 Task: Off Easy Apply job.
Action: Mouse moved to (968, 149)
Screenshot: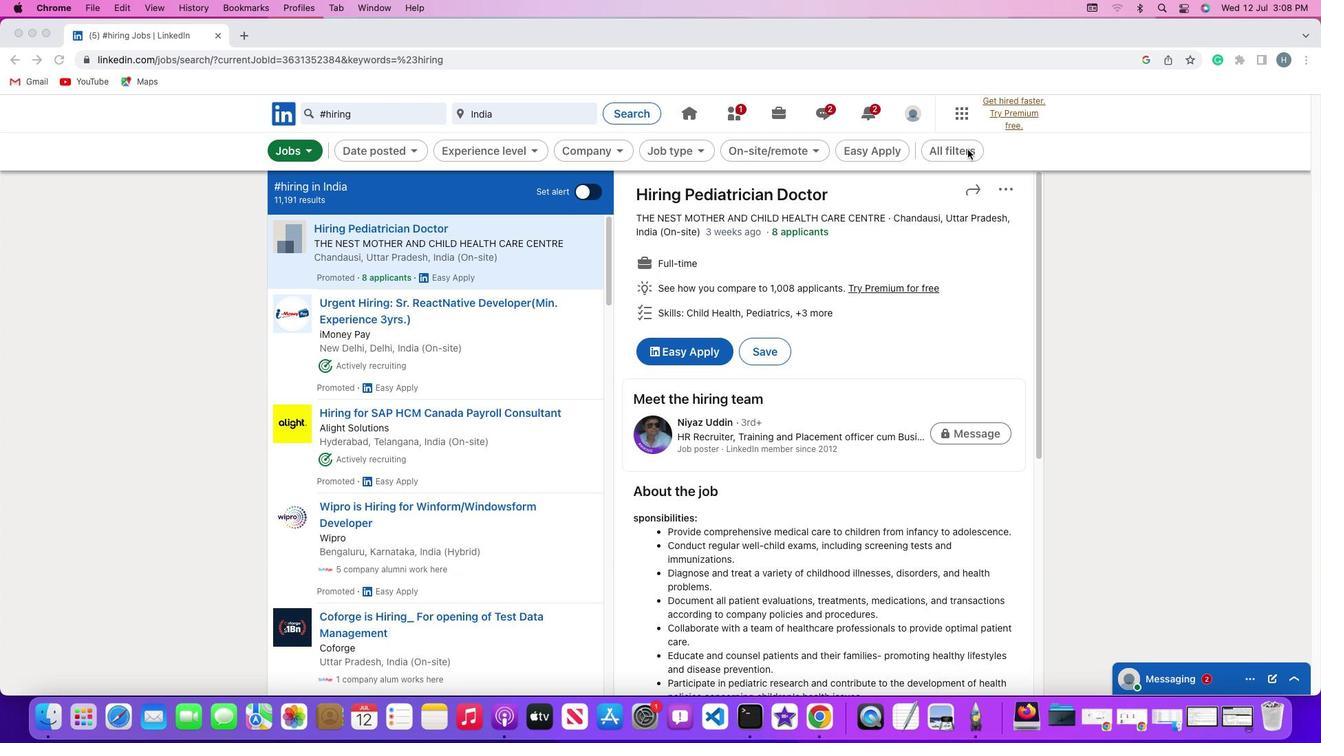 
Action: Mouse pressed left at (968, 149)
Screenshot: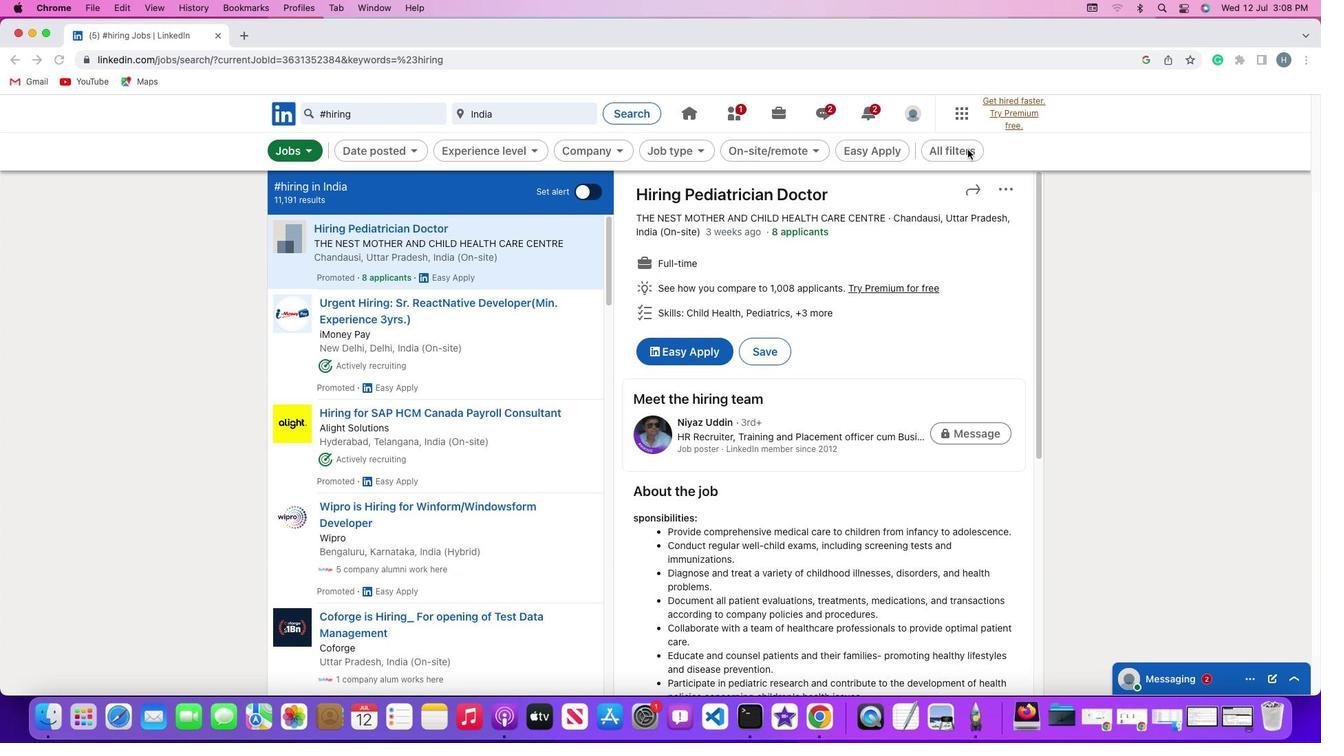 
Action: Mouse pressed left at (968, 149)
Screenshot: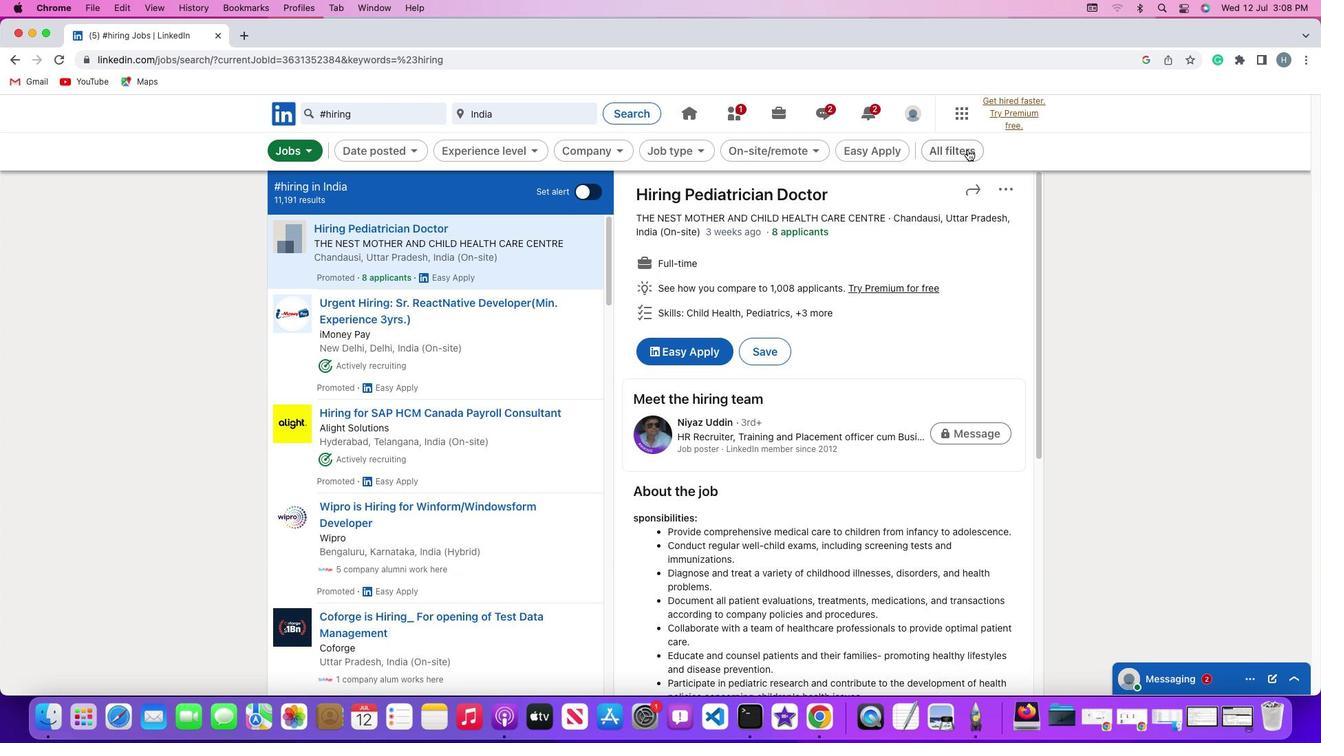 
Action: Mouse moved to (1112, 447)
Screenshot: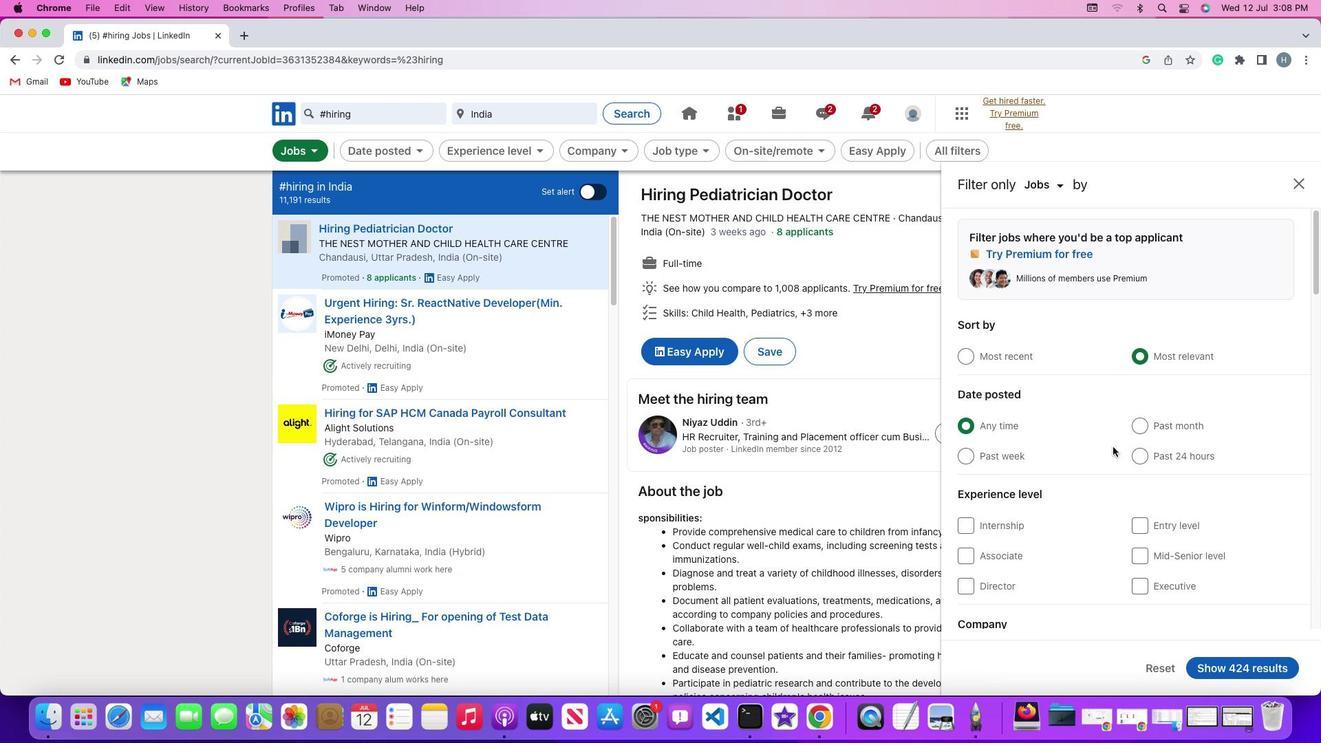 
Action: Mouse scrolled (1112, 447) with delta (0, 0)
Screenshot: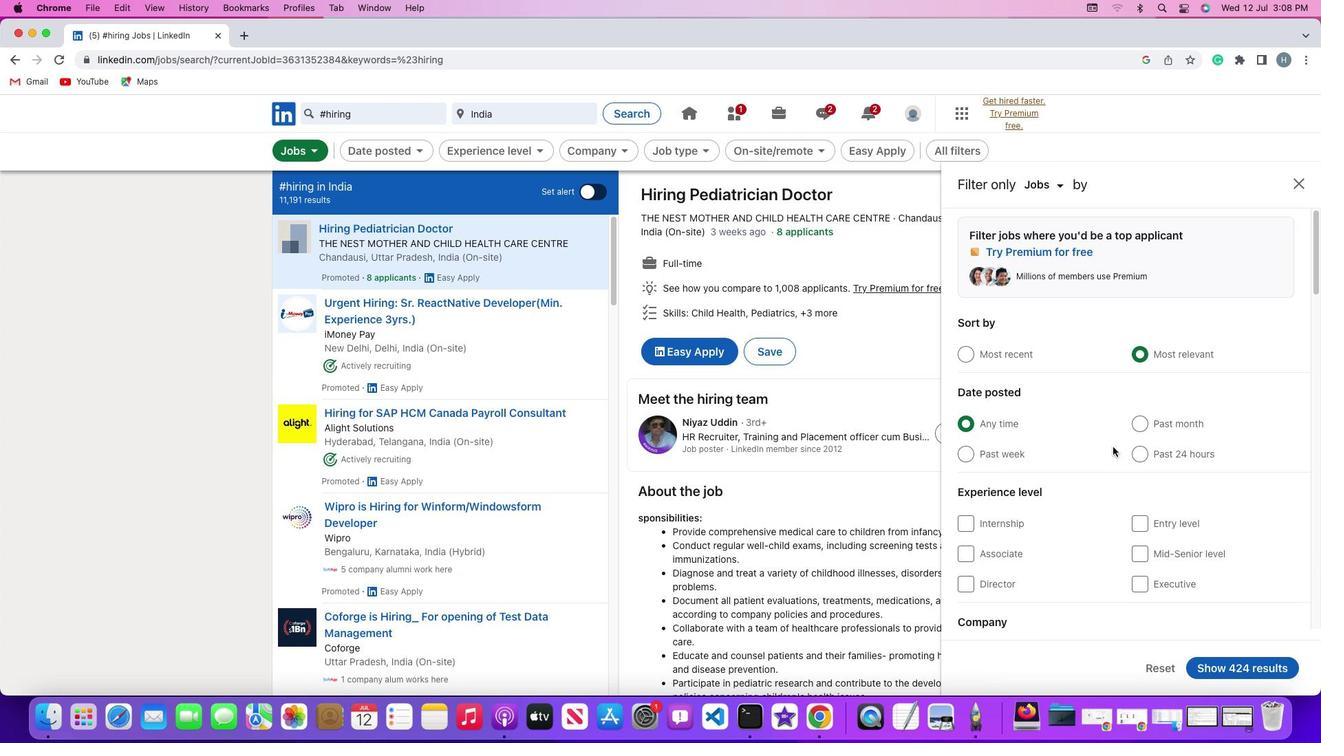 
Action: Mouse moved to (1112, 447)
Screenshot: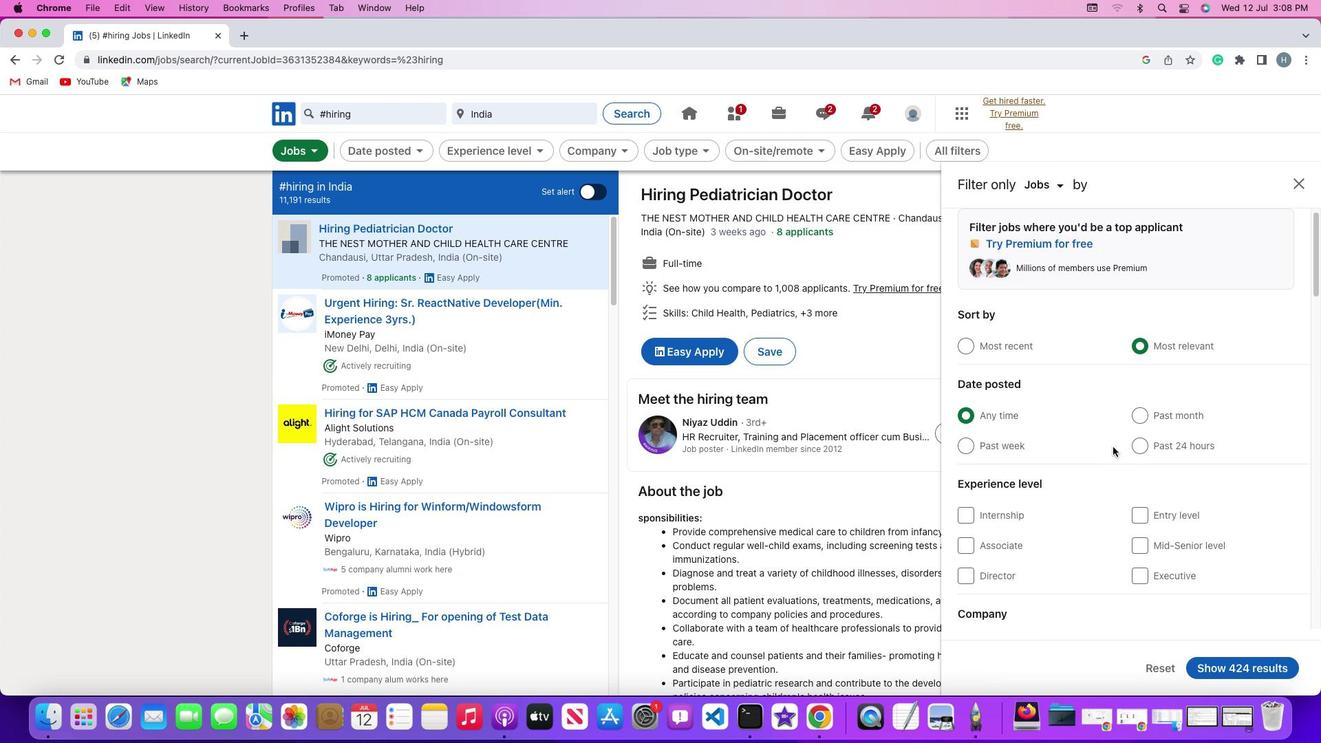 
Action: Mouse scrolled (1112, 447) with delta (0, 0)
Screenshot: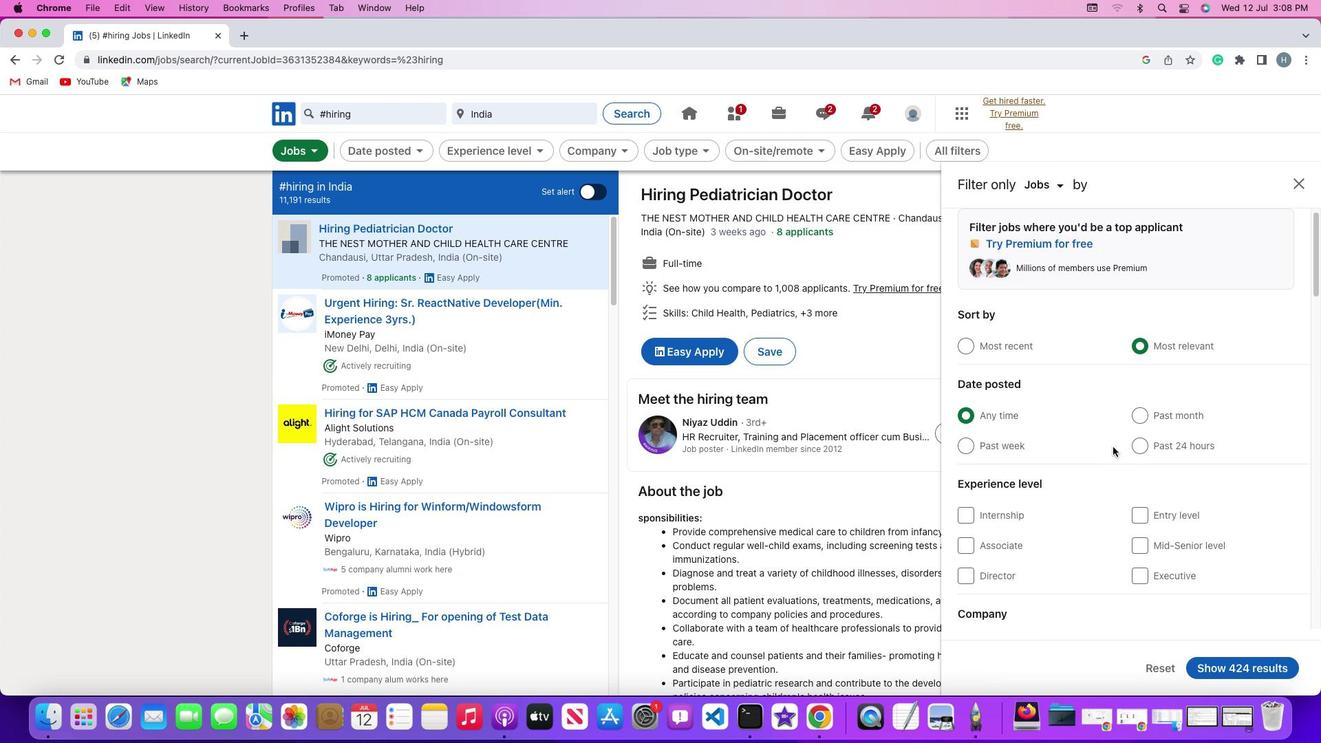 
Action: Mouse scrolled (1112, 447) with delta (0, -1)
Screenshot: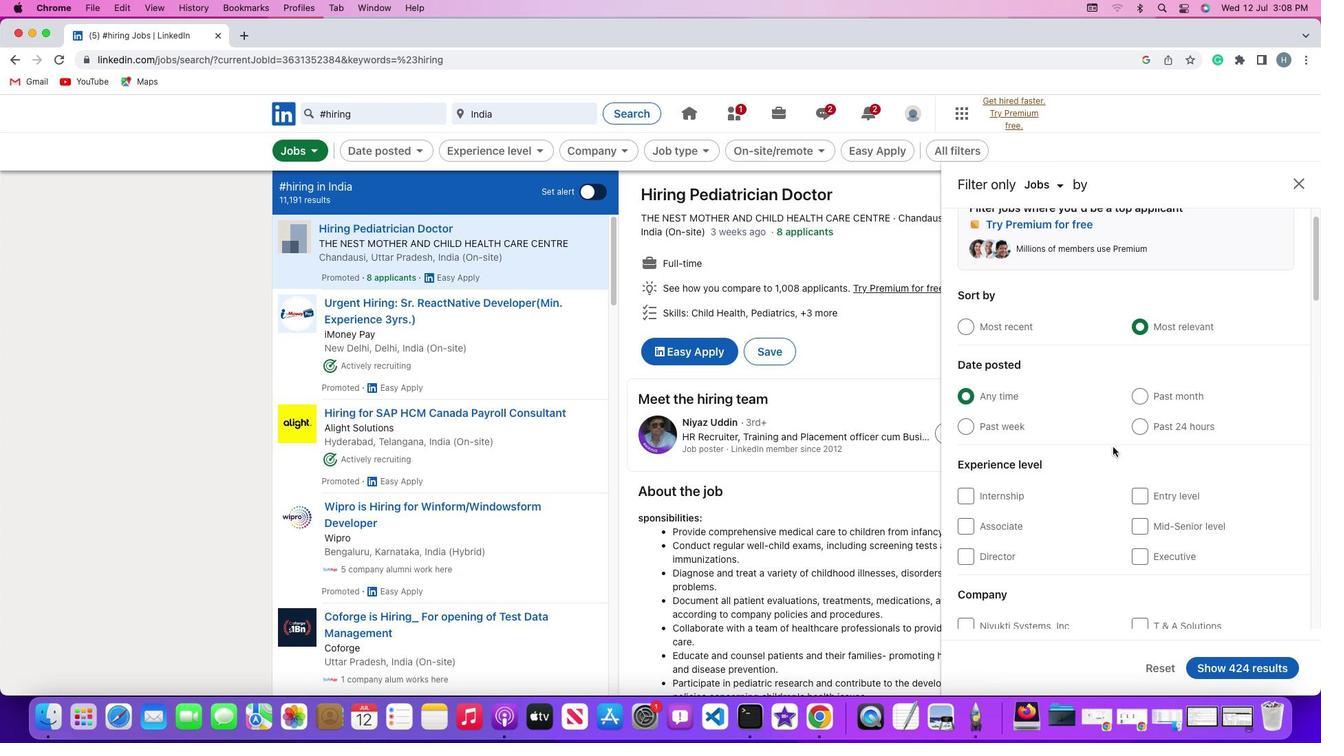 
Action: Mouse scrolled (1112, 447) with delta (0, 0)
Screenshot: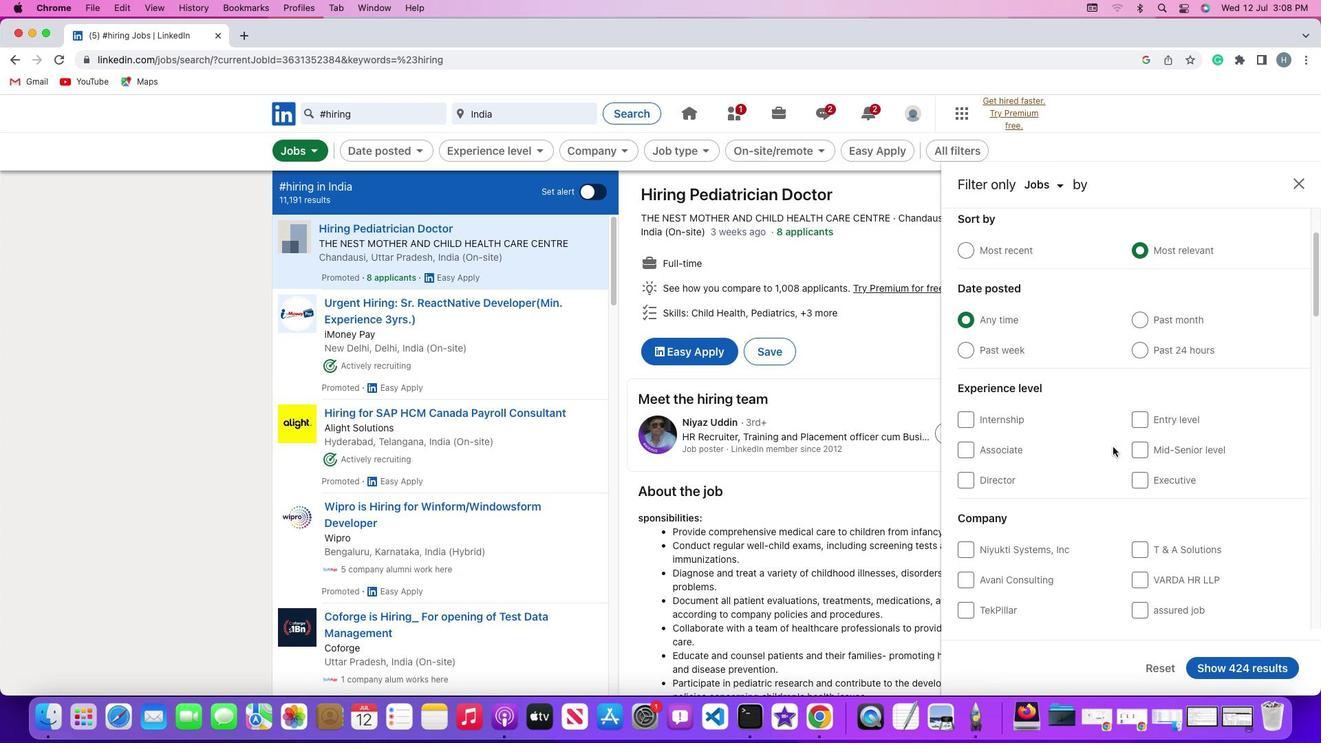 
Action: Mouse scrolled (1112, 447) with delta (0, 0)
Screenshot: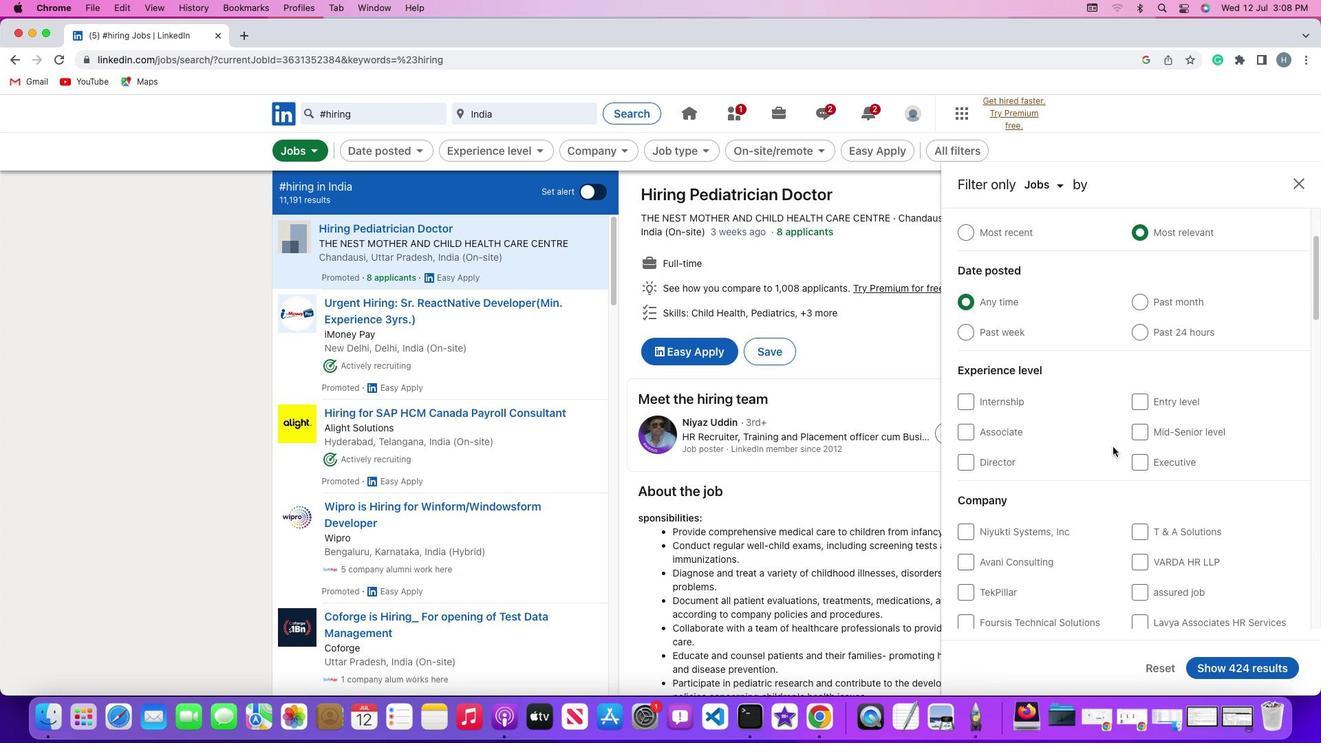 
Action: Mouse scrolled (1112, 447) with delta (0, -2)
Screenshot: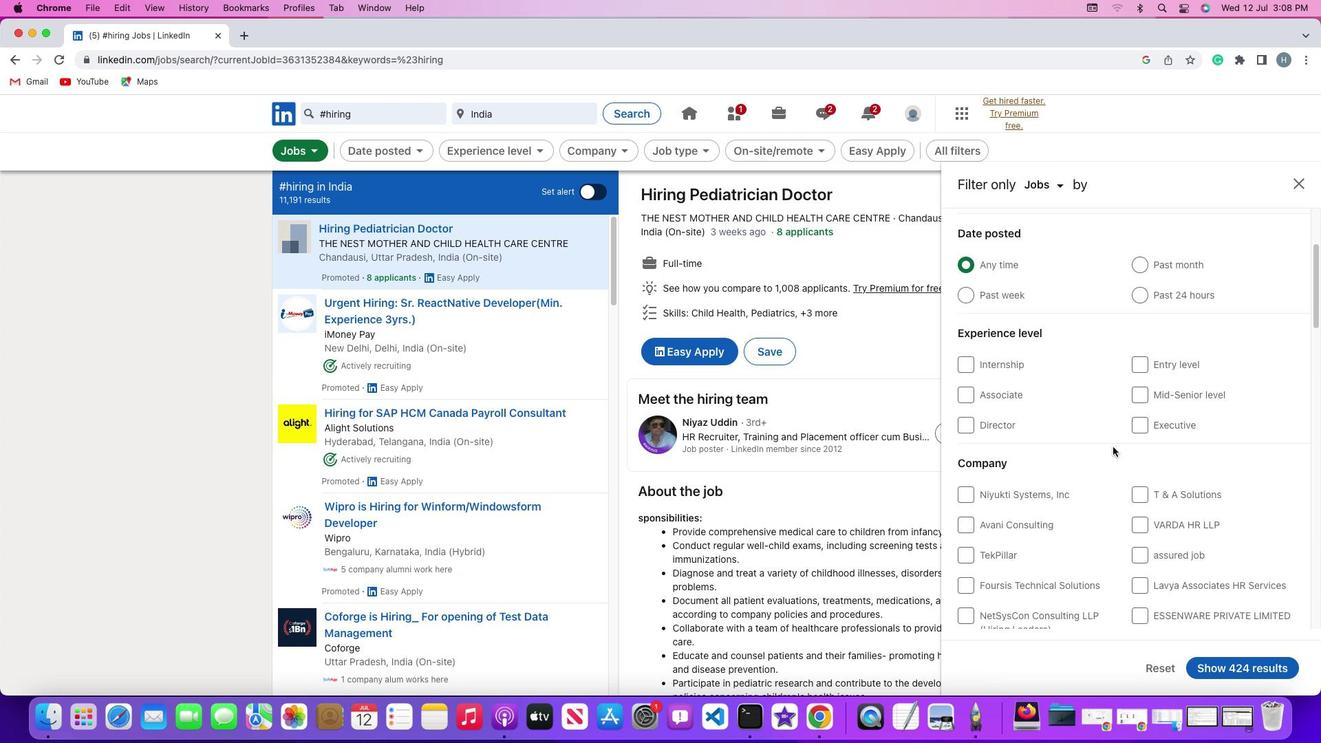
Action: Mouse scrolled (1112, 447) with delta (0, -2)
Screenshot: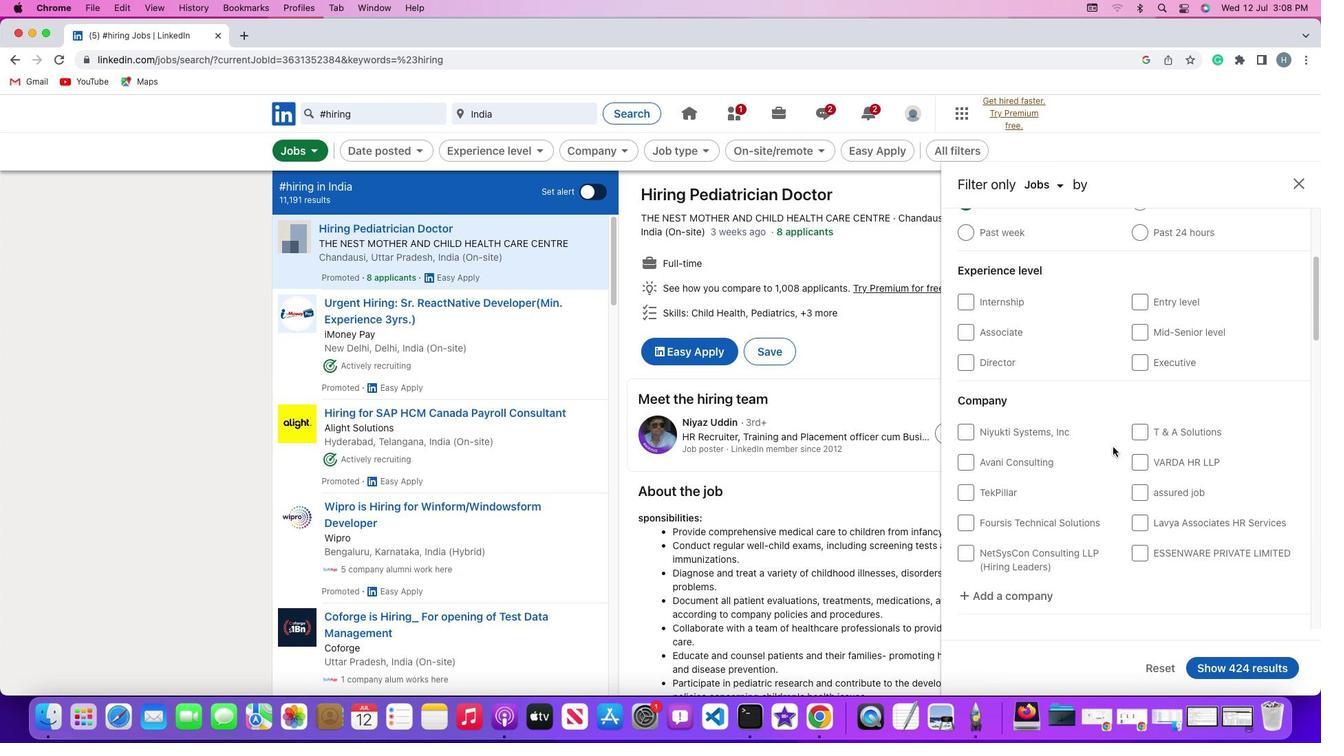
Action: Mouse scrolled (1112, 447) with delta (0, 0)
Screenshot: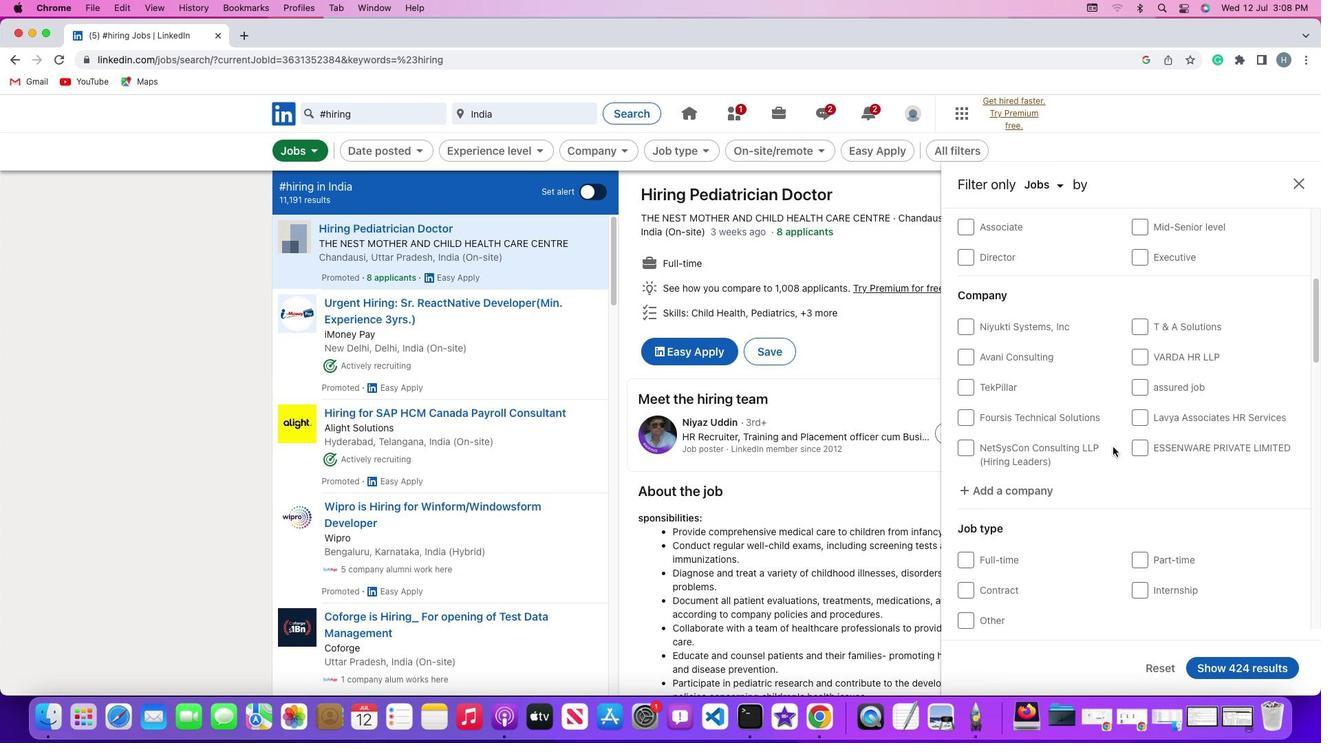
Action: Mouse scrolled (1112, 447) with delta (0, 0)
Screenshot: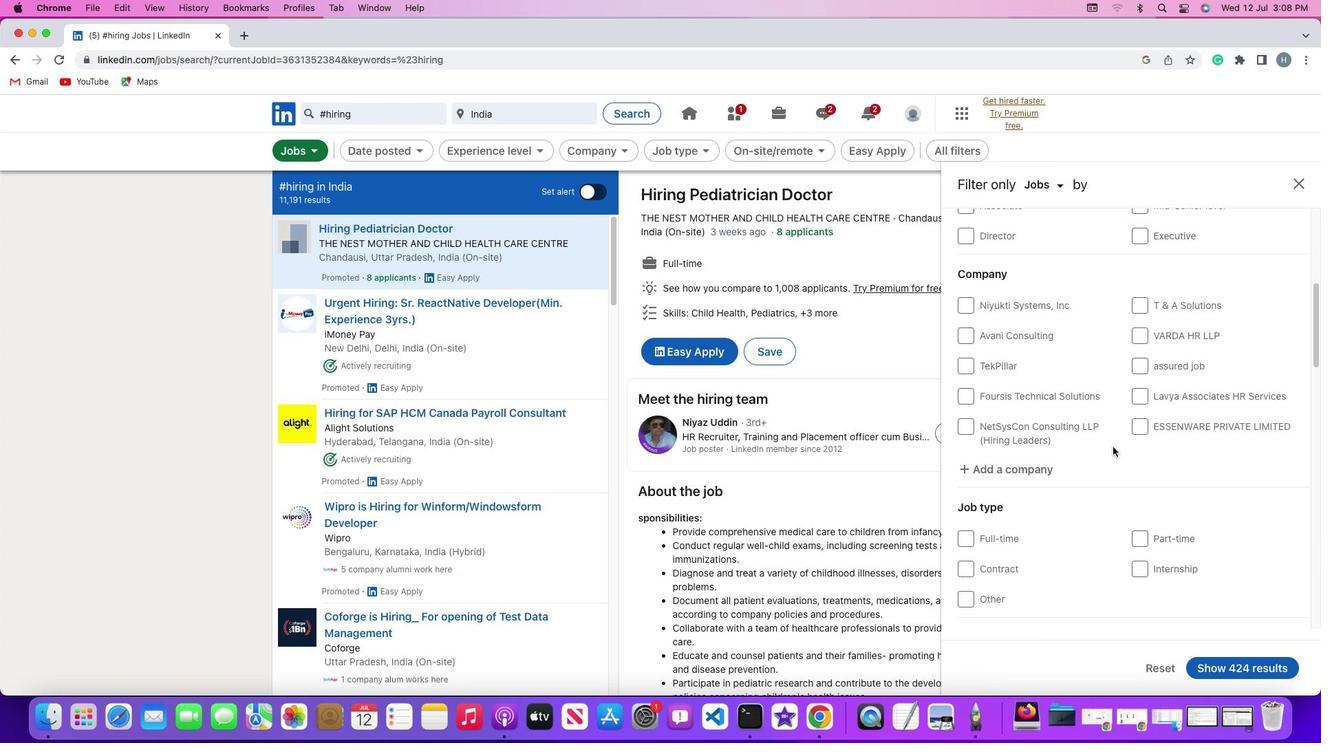 
Action: Mouse scrolled (1112, 447) with delta (0, -1)
Screenshot: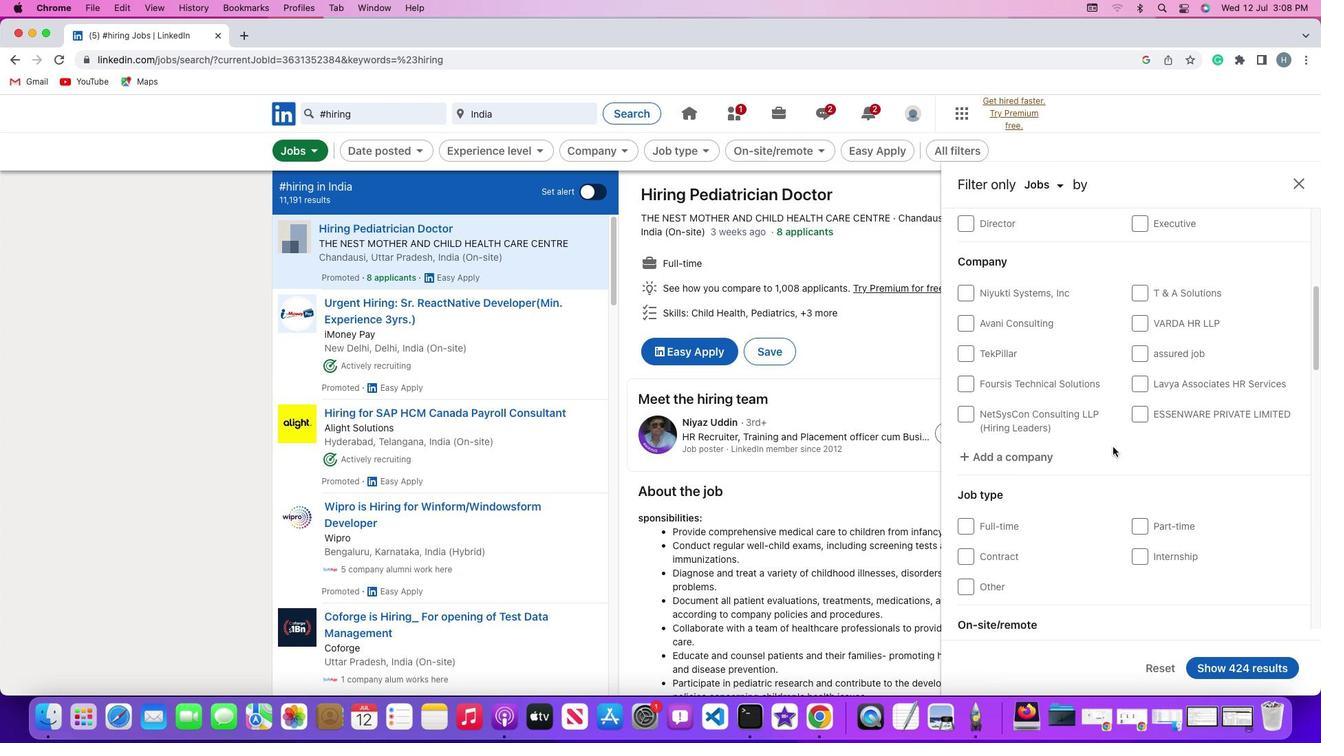 
Action: Mouse scrolled (1112, 447) with delta (0, 0)
Screenshot: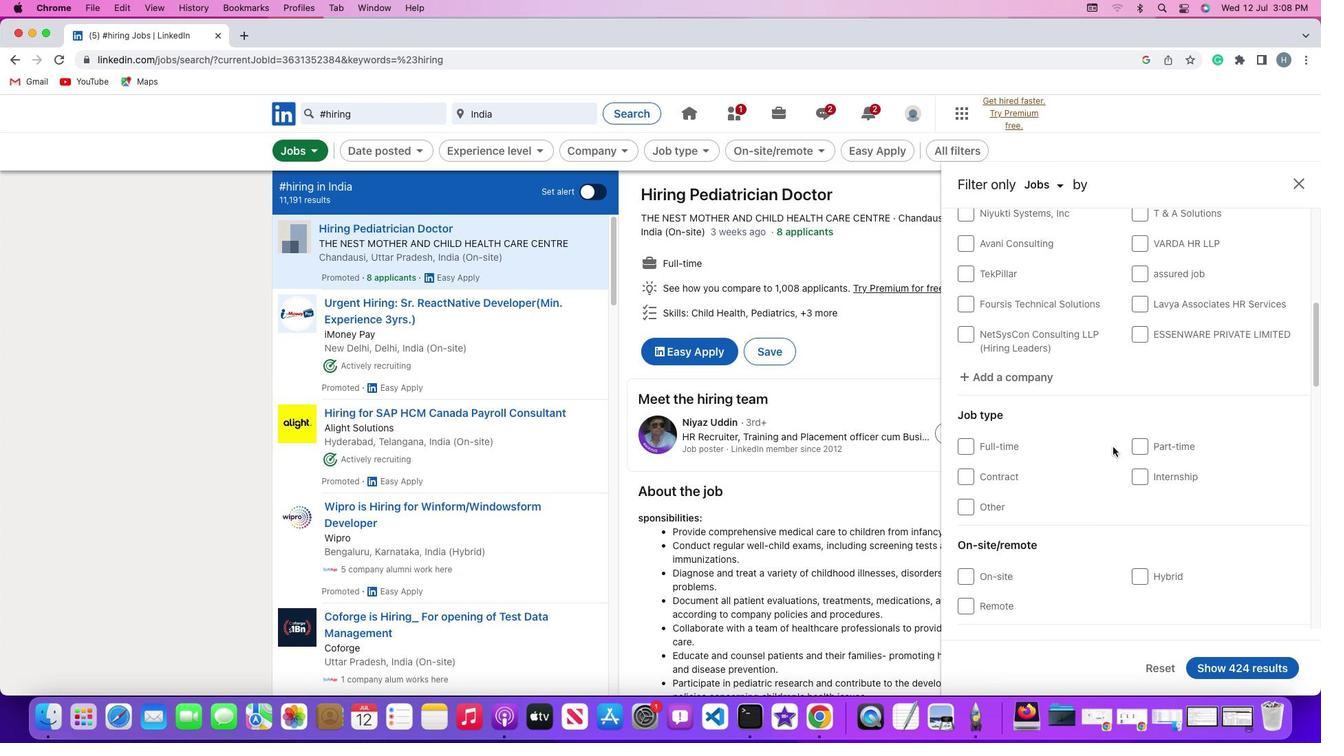 
Action: Mouse scrolled (1112, 447) with delta (0, 0)
Screenshot: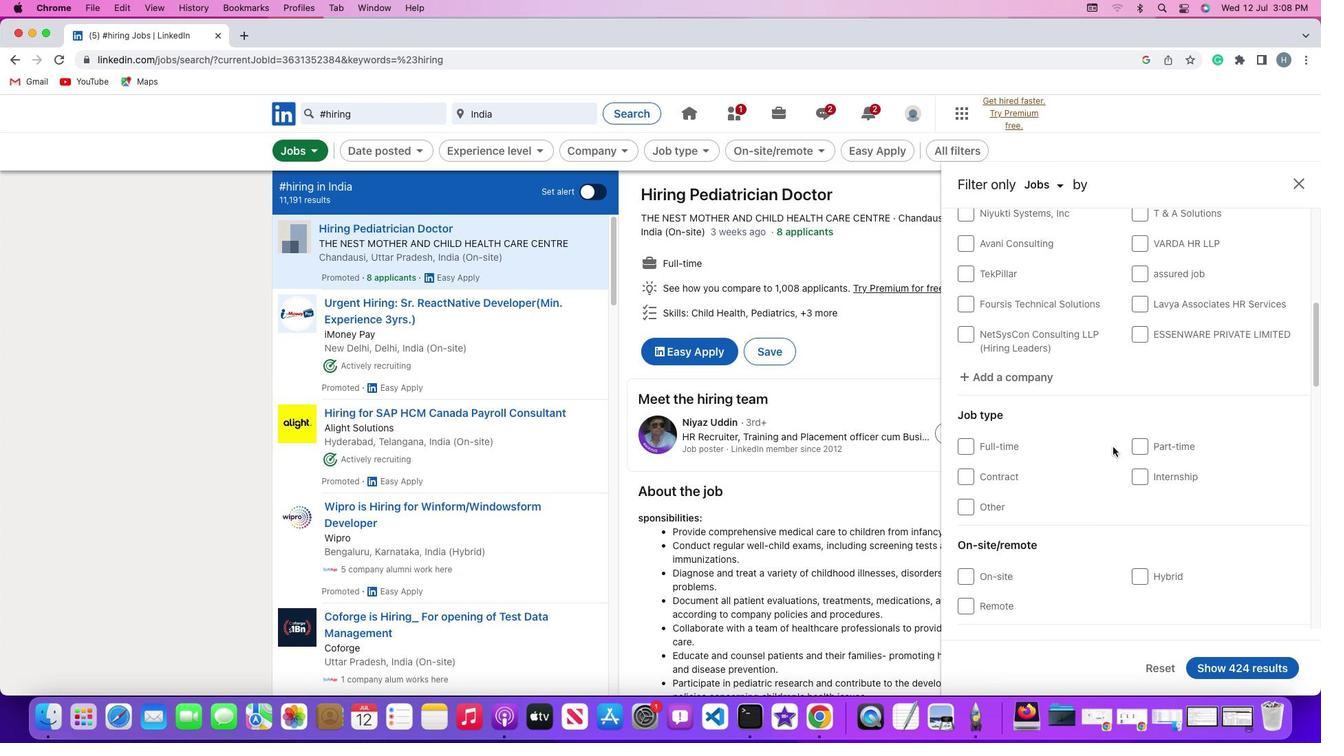 
Action: Mouse scrolled (1112, 447) with delta (0, -2)
Screenshot: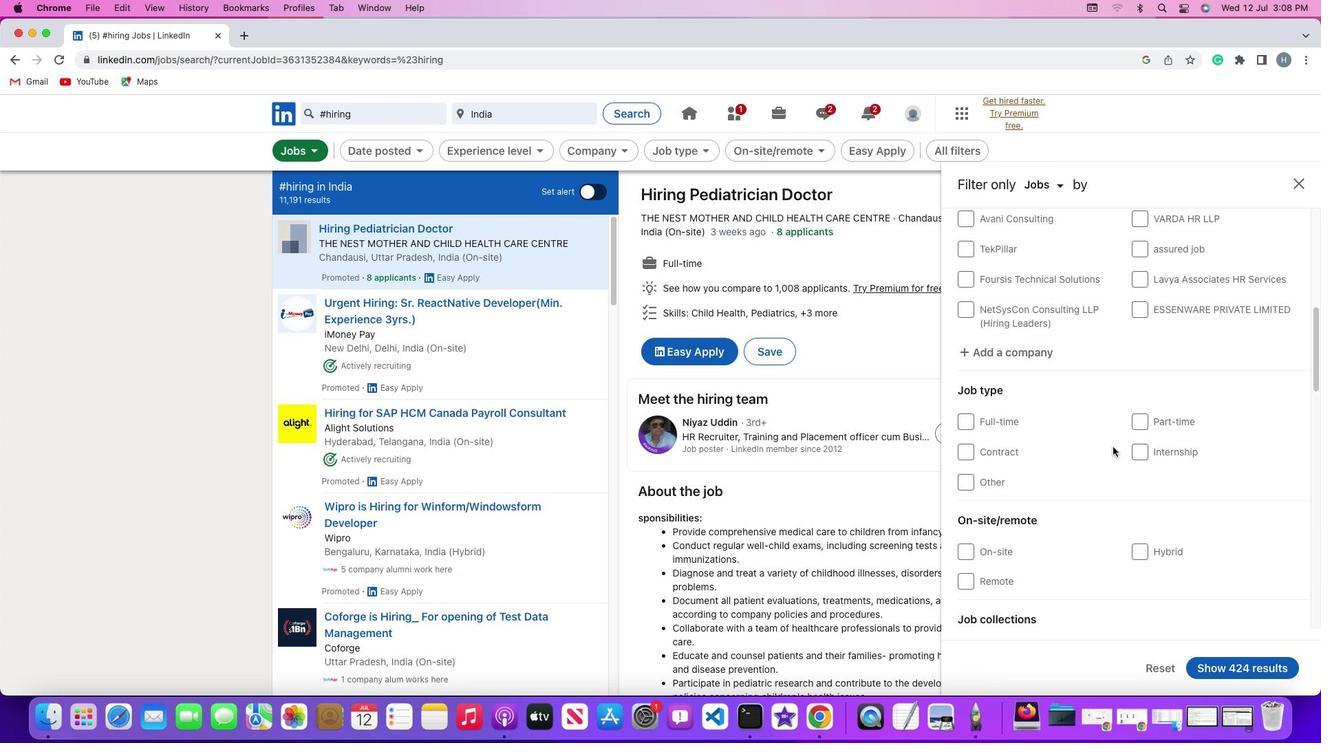 
Action: Mouse scrolled (1112, 447) with delta (0, -2)
Screenshot: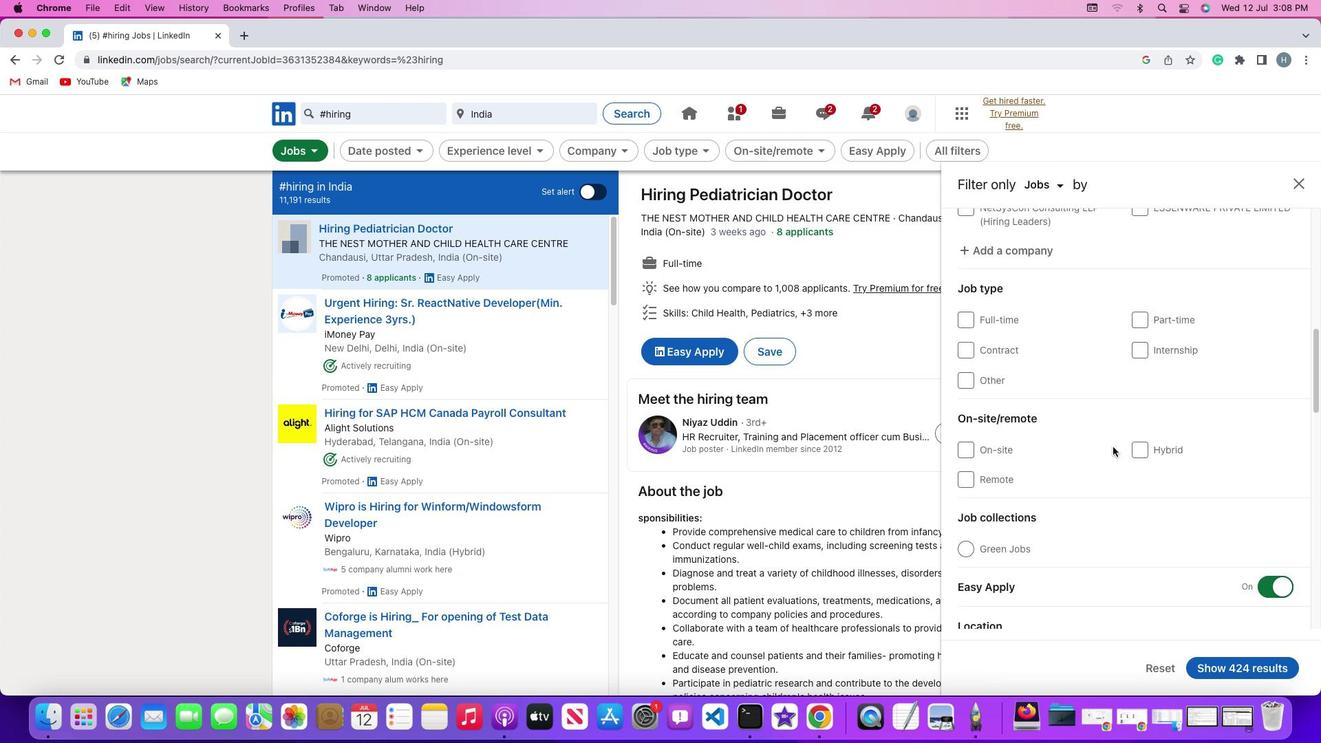 
Action: Mouse scrolled (1112, 447) with delta (0, 0)
Screenshot: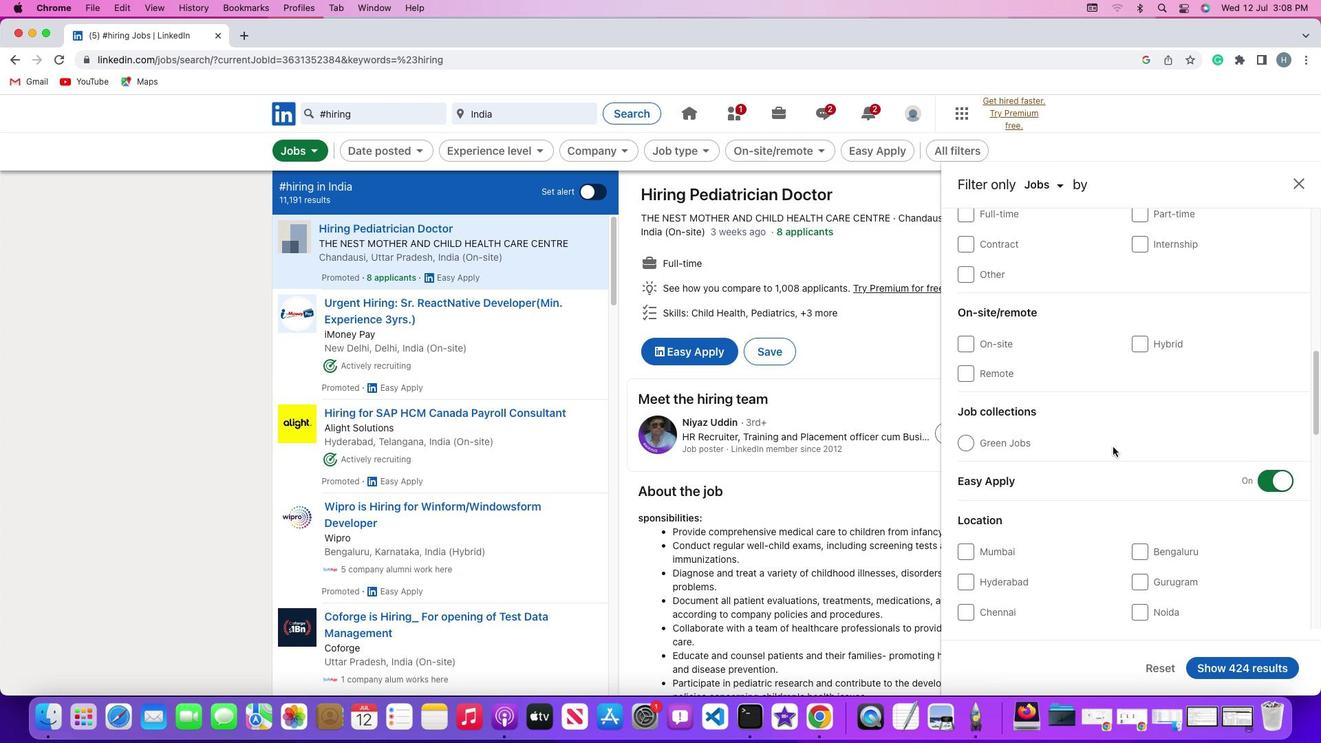 
Action: Mouse scrolled (1112, 447) with delta (0, 0)
Screenshot: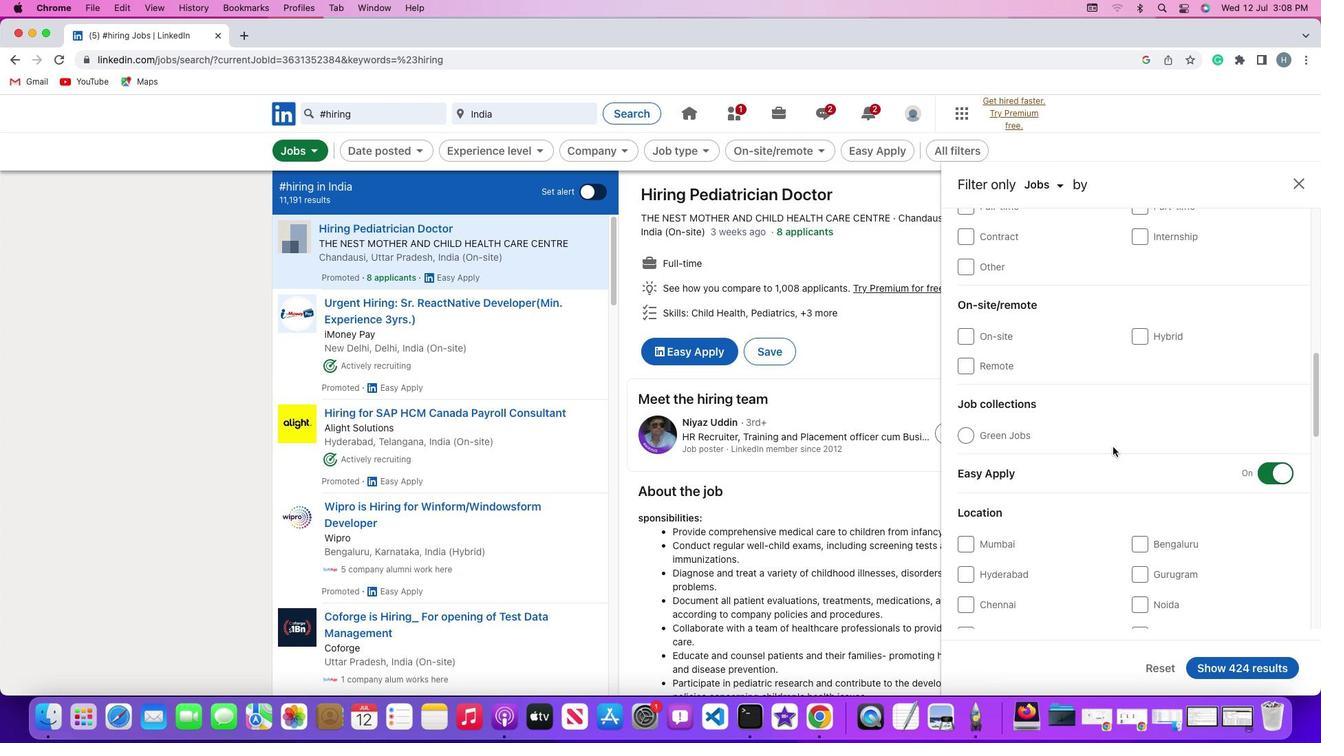 
Action: Mouse scrolled (1112, 447) with delta (0, -1)
Screenshot: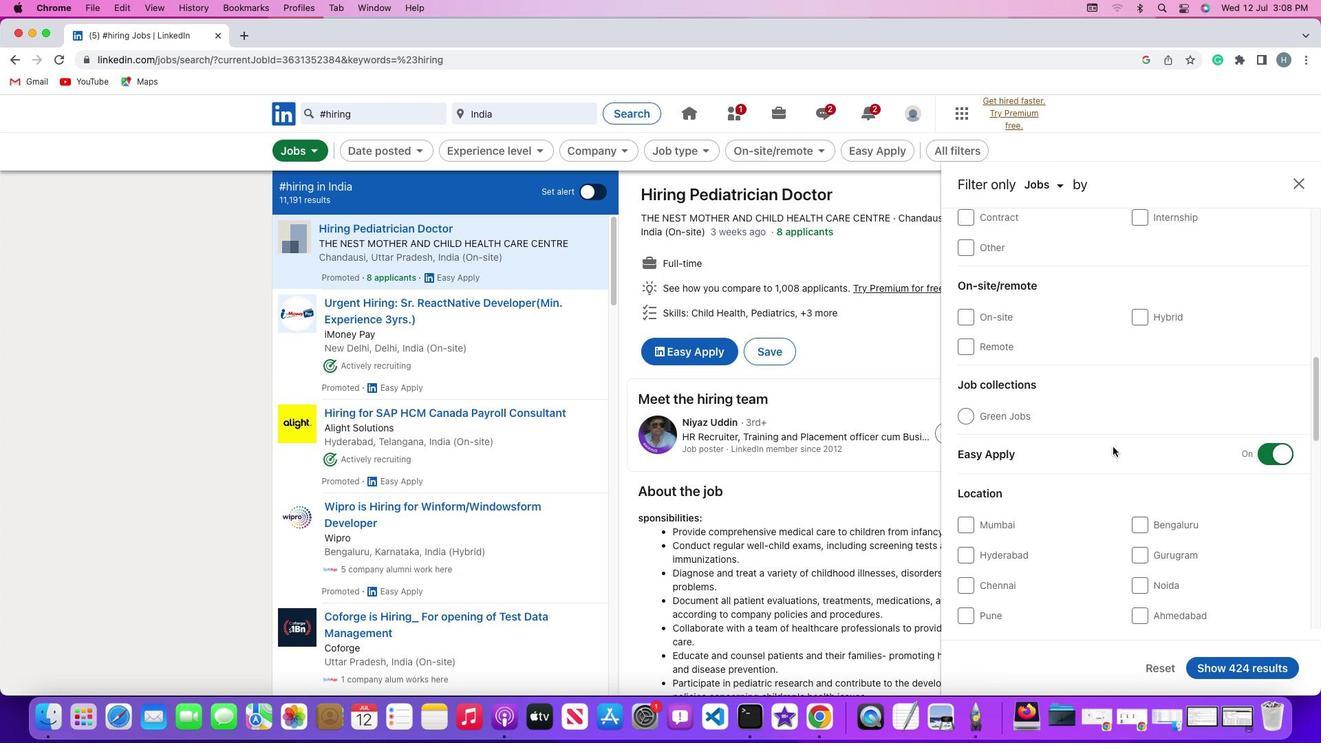
Action: Mouse moved to (1287, 372)
Screenshot: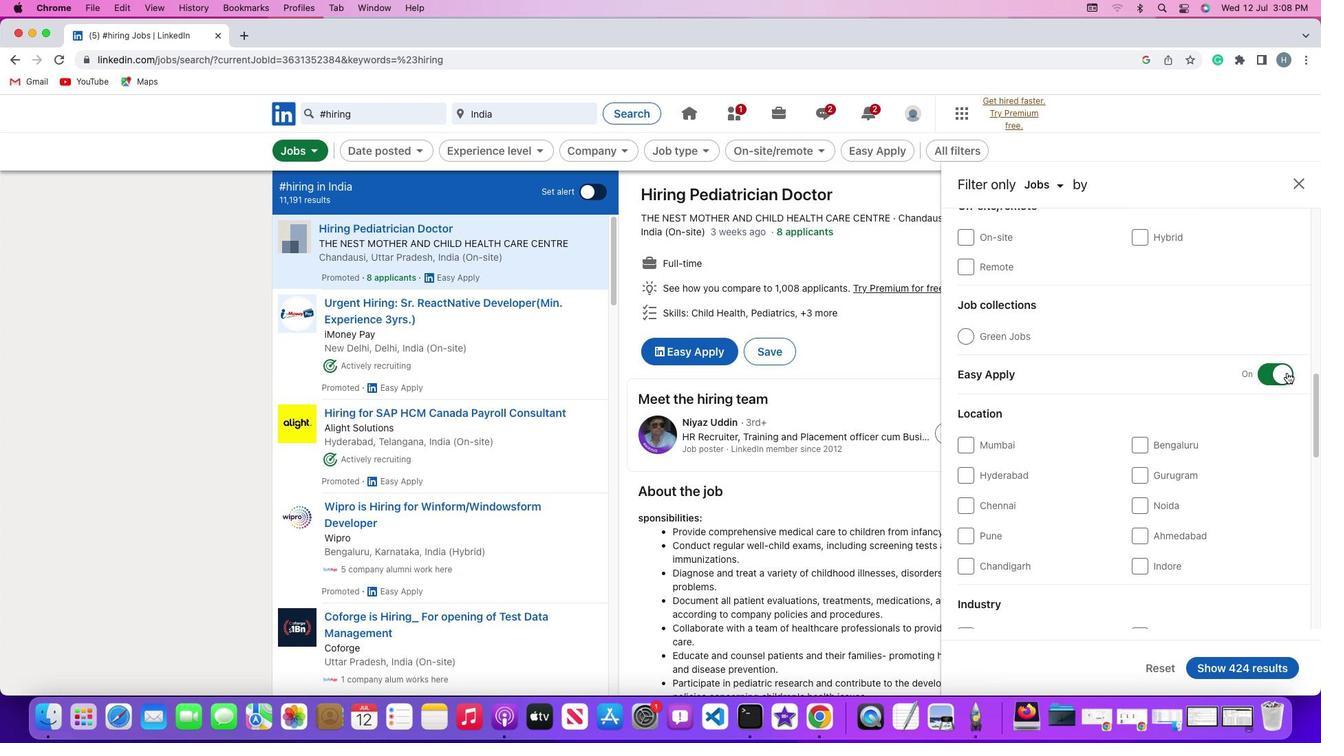 
Action: Mouse pressed left at (1287, 372)
Screenshot: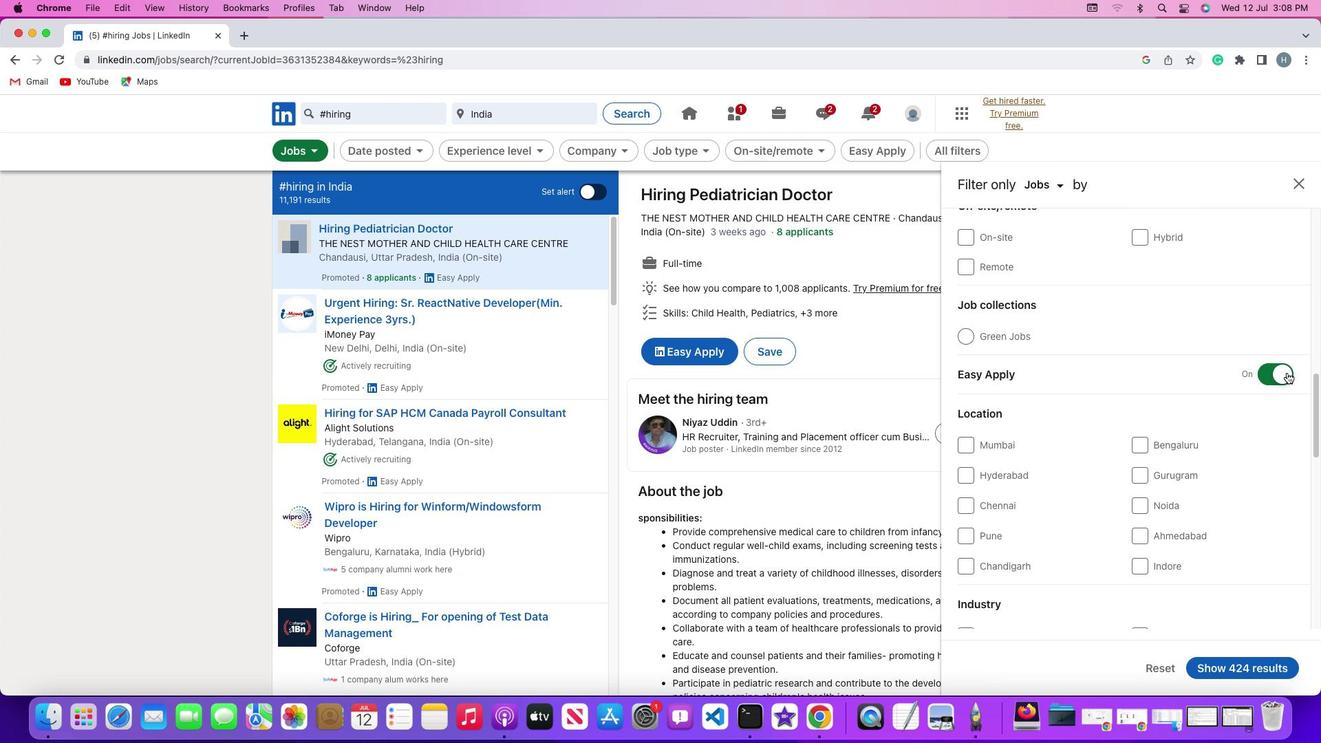 
Action: Mouse moved to (1137, 350)
Screenshot: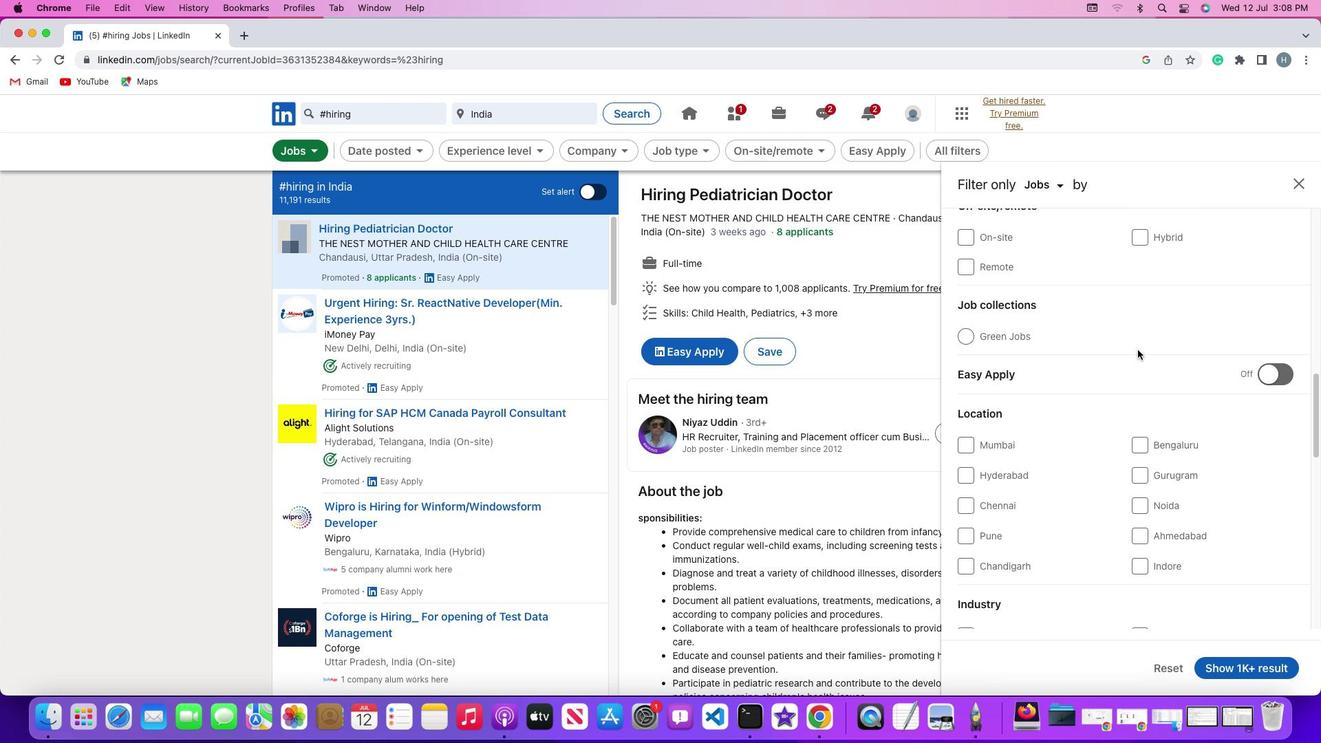 
